 Task: Add Torani Puremade White Chocolate Sauce to the cart.
Action: Mouse moved to (249, 119)
Screenshot: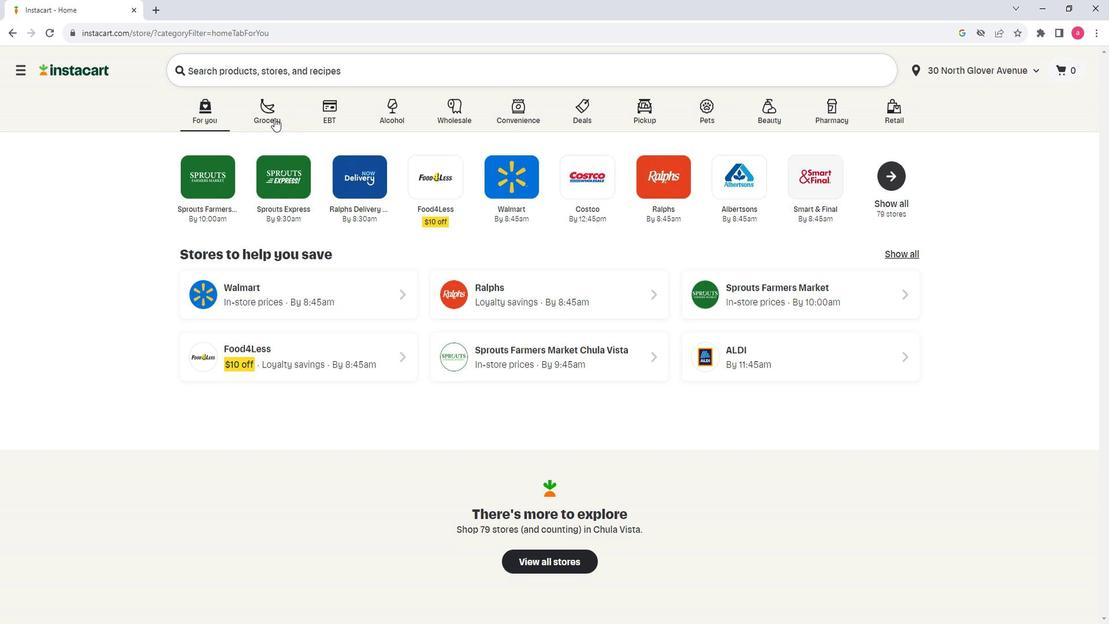 
Action: Mouse pressed left at (249, 119)
Screenshot: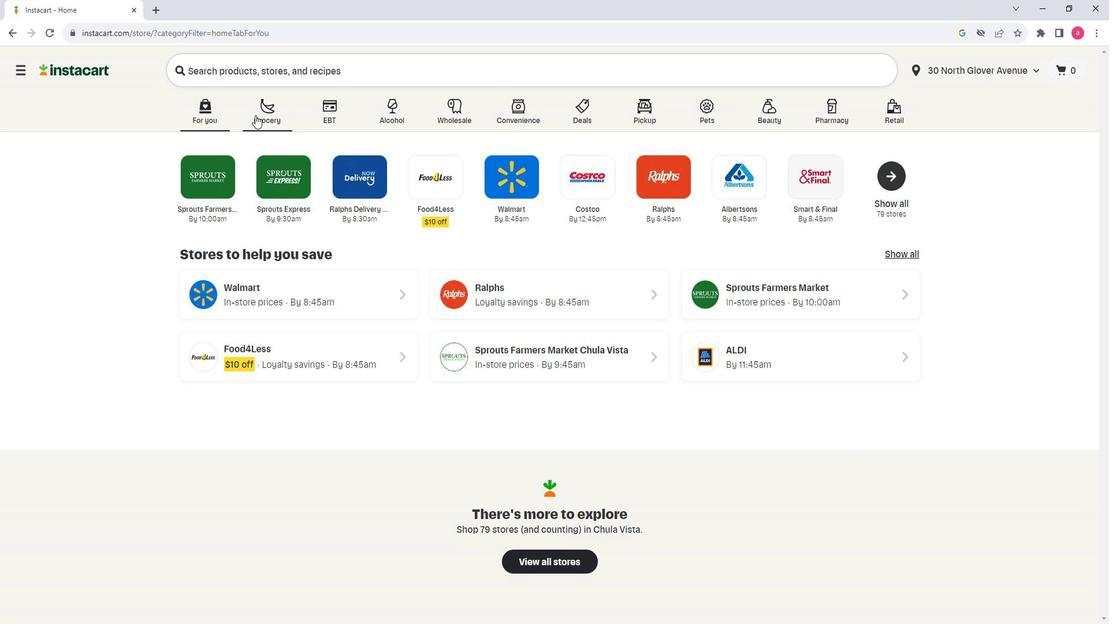 
Action: Mouse moved to (345, 338)
Screenshot: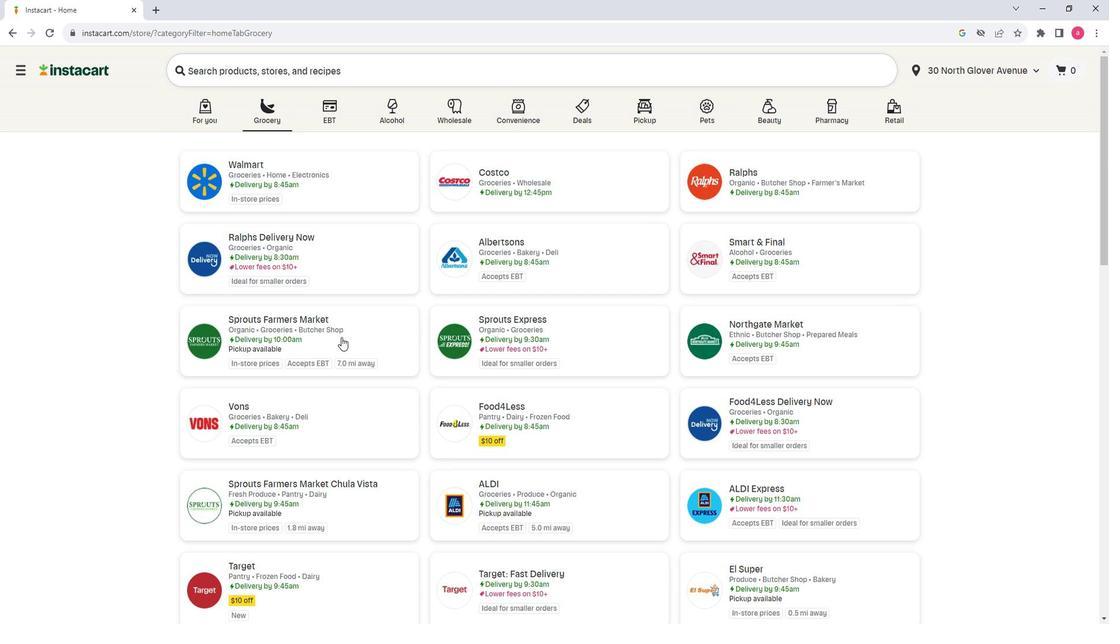 
Action: Mouse pressed left at (345, 338)
Screenshot: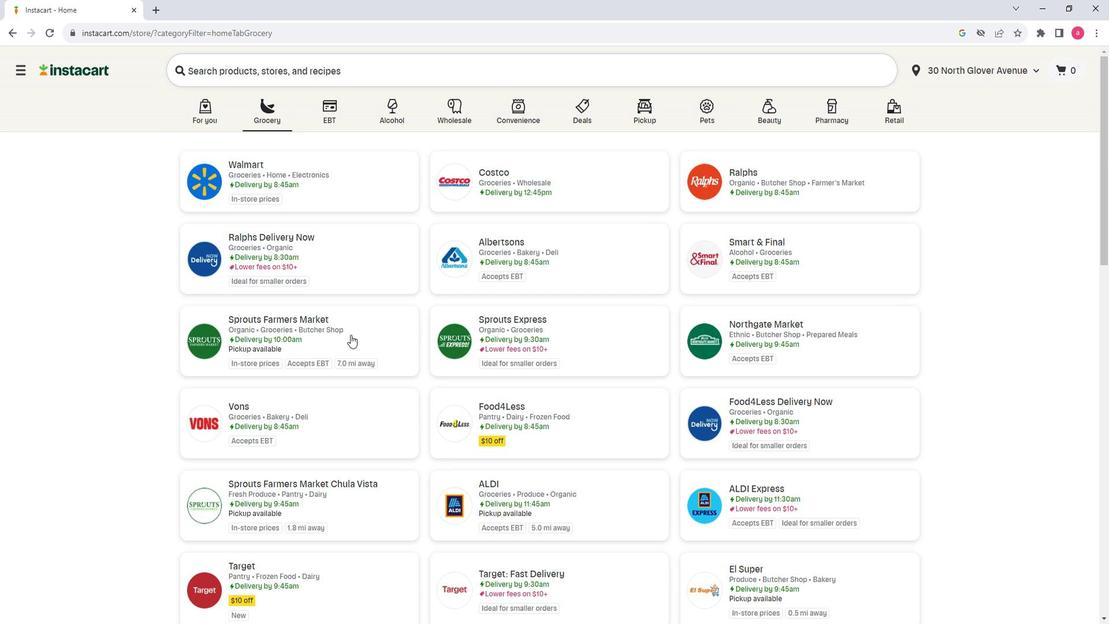 
Action: Mouse moved to (113, 297)
Screenshot: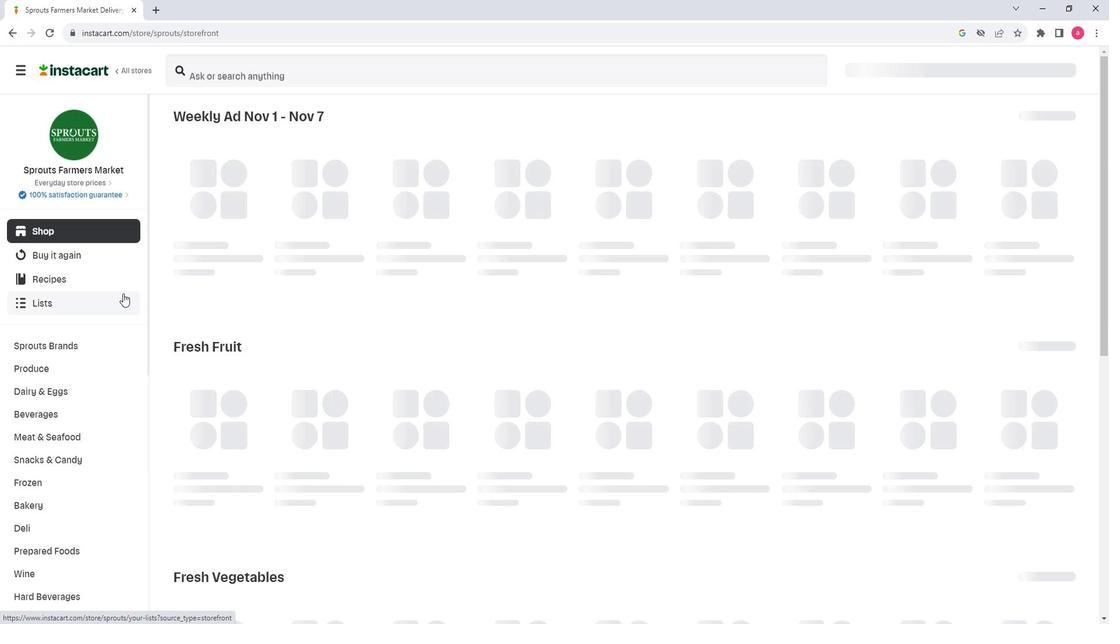 
Action: Mouse scrolled (113, 296) with delta (0, 0)
Screenshot: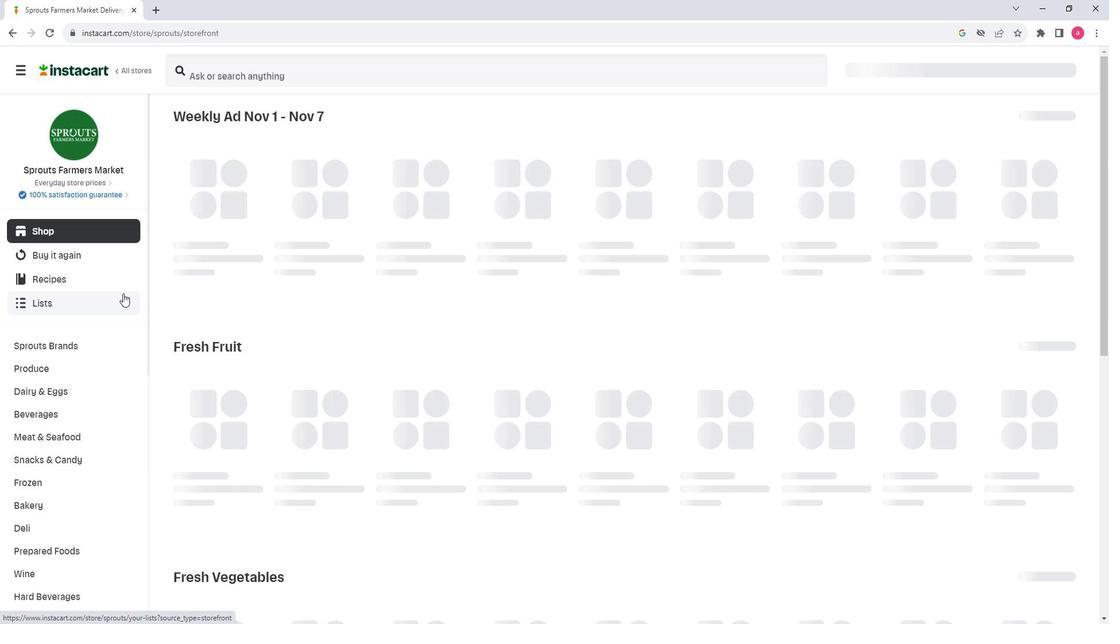
Action: Mouse scrolled (113, 296) with delta (0, 0)
Screenshot: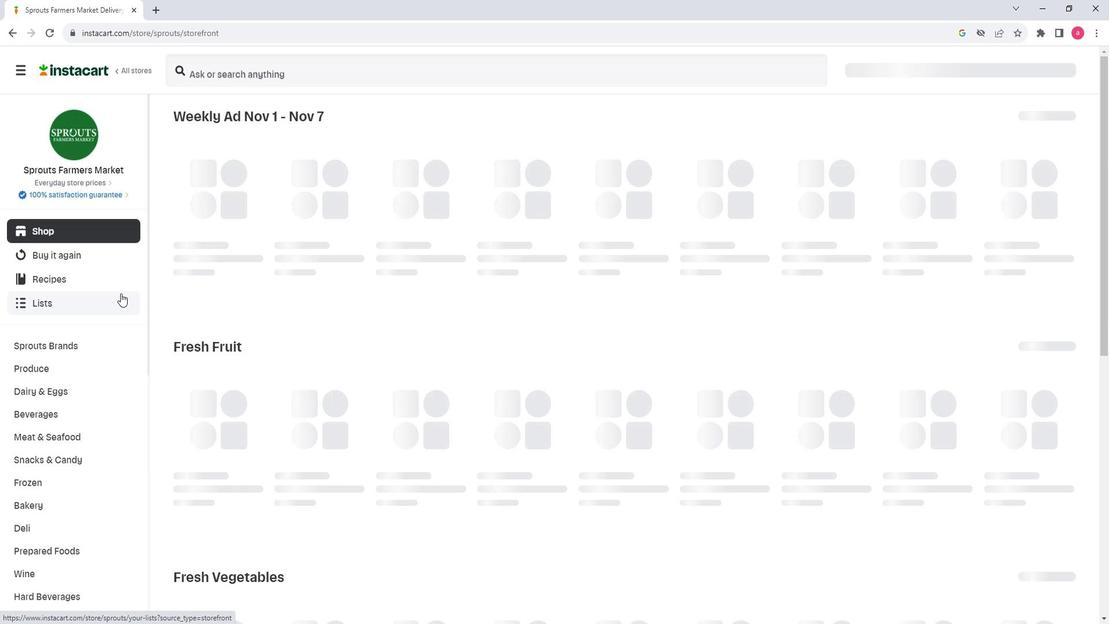 
Action: Mouse scrolled (113, 296) with delta (0, 0)
Screenshot: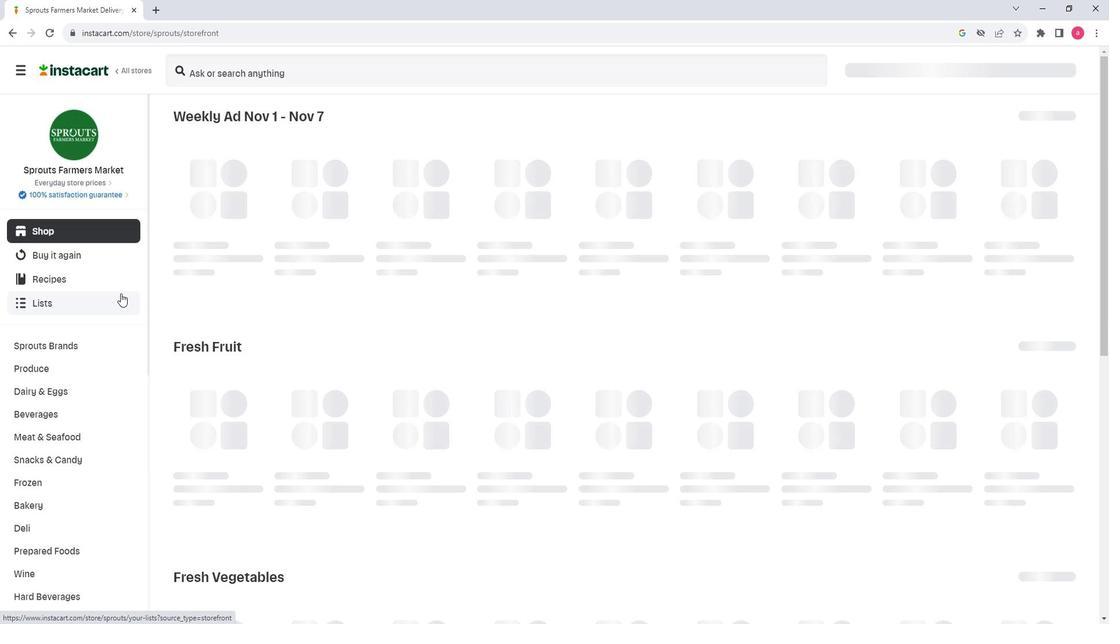 
Action: Mouse scrolled (113, 296) with delta (0, 0)
Screenshot: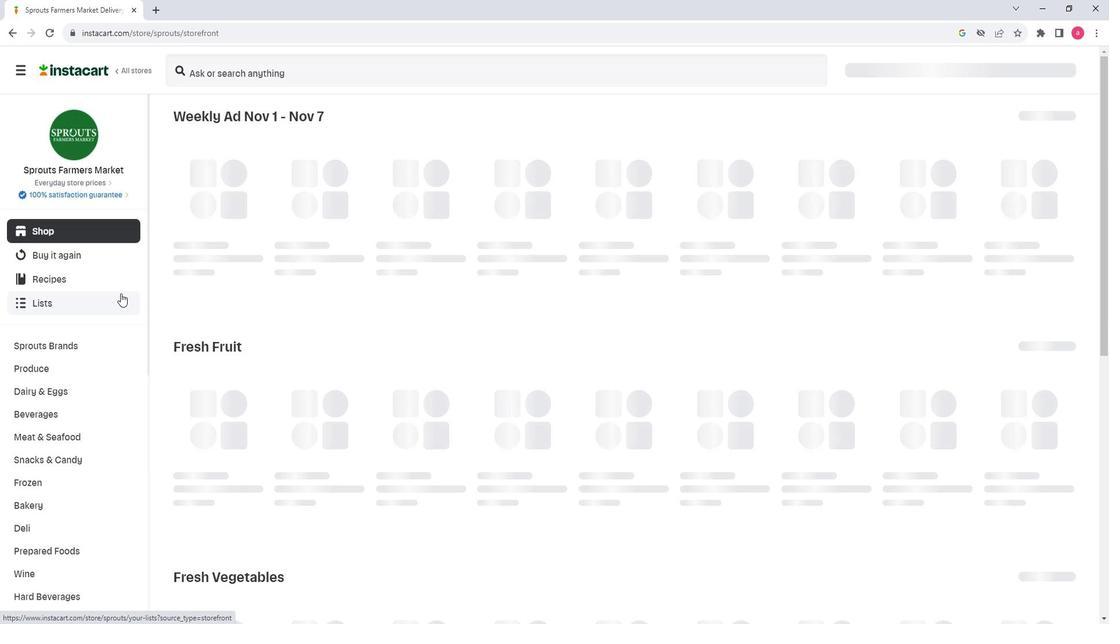 
Action: Mouse moved to (114, 293)
Screenshot: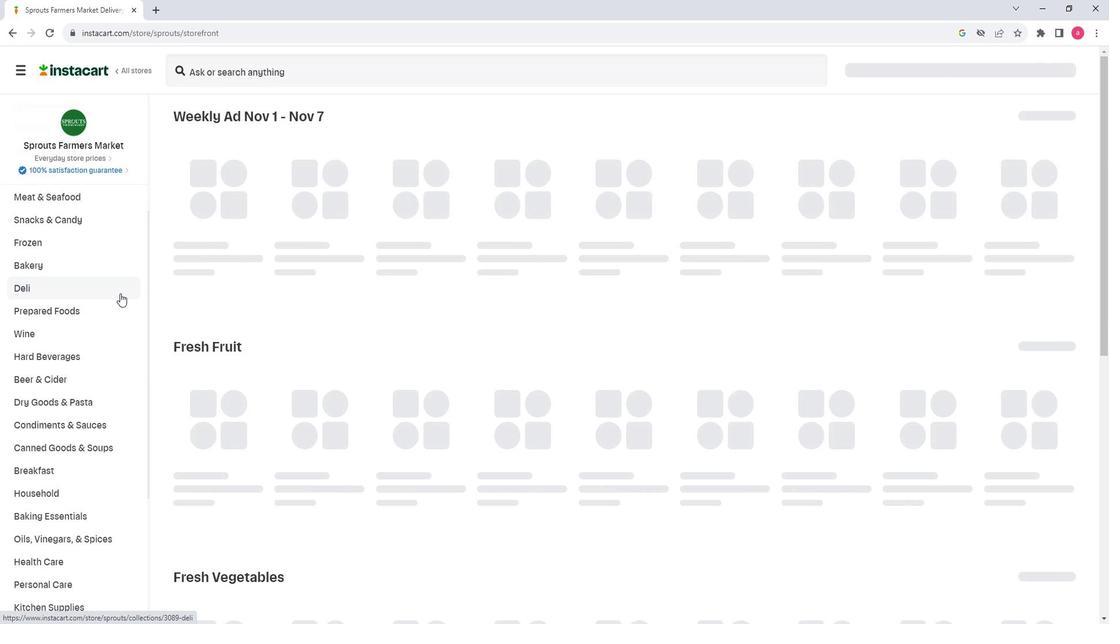 
Action: Mouse scrolled (114, 293) with delta (0, 0)
Screenshot: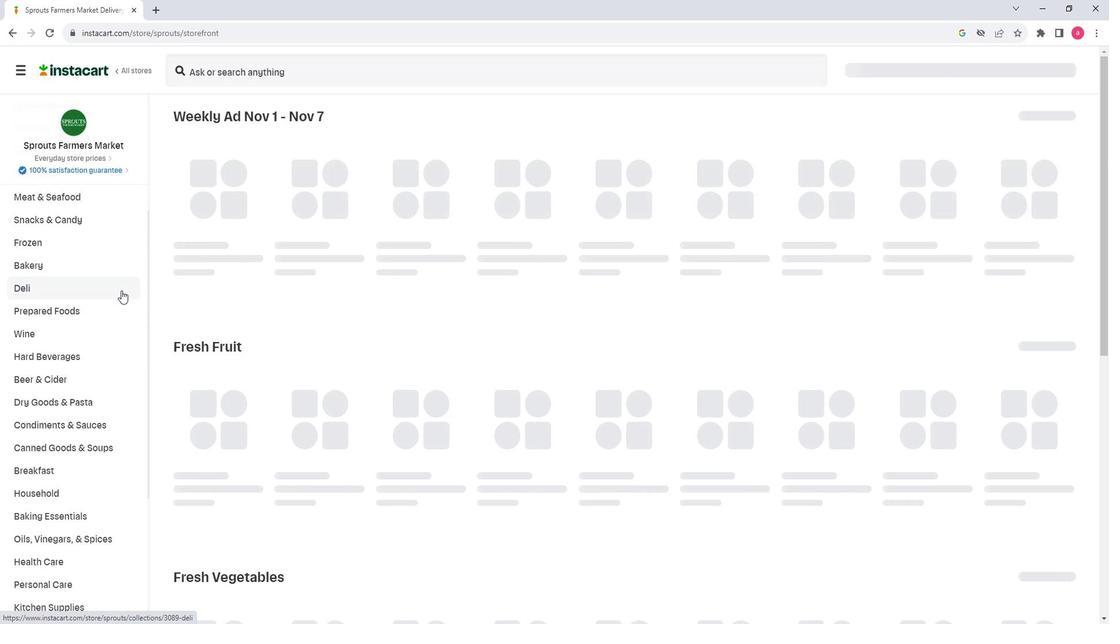 
Action: Mouse scrolled (114, 293) with delta (0, 0)
Screenshot: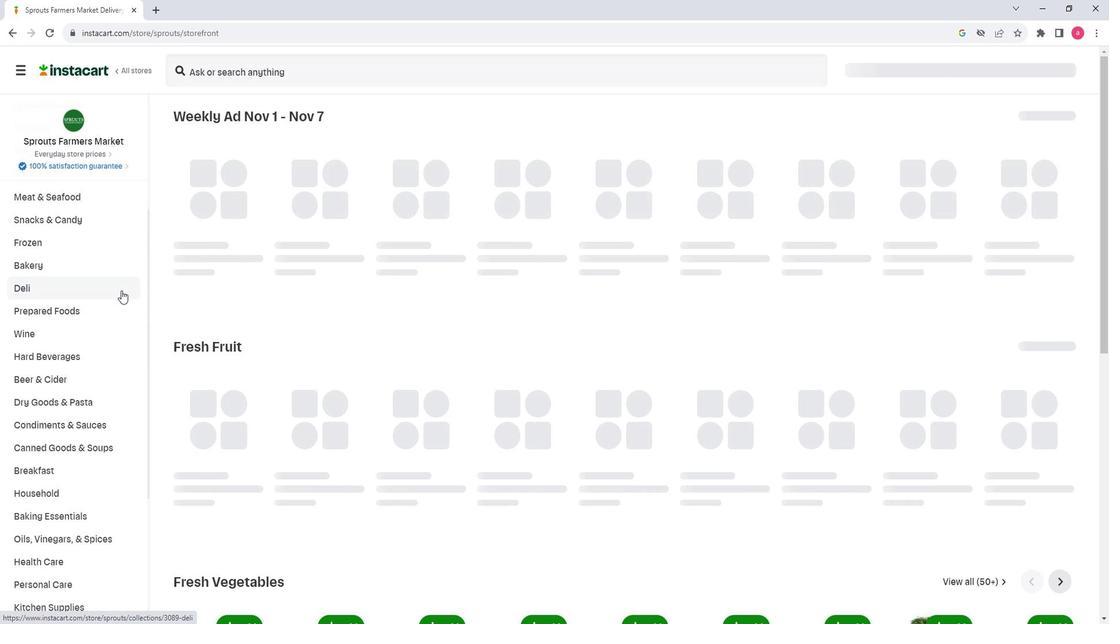 
Action: Mouse moved to (79, 393)
Screenshot: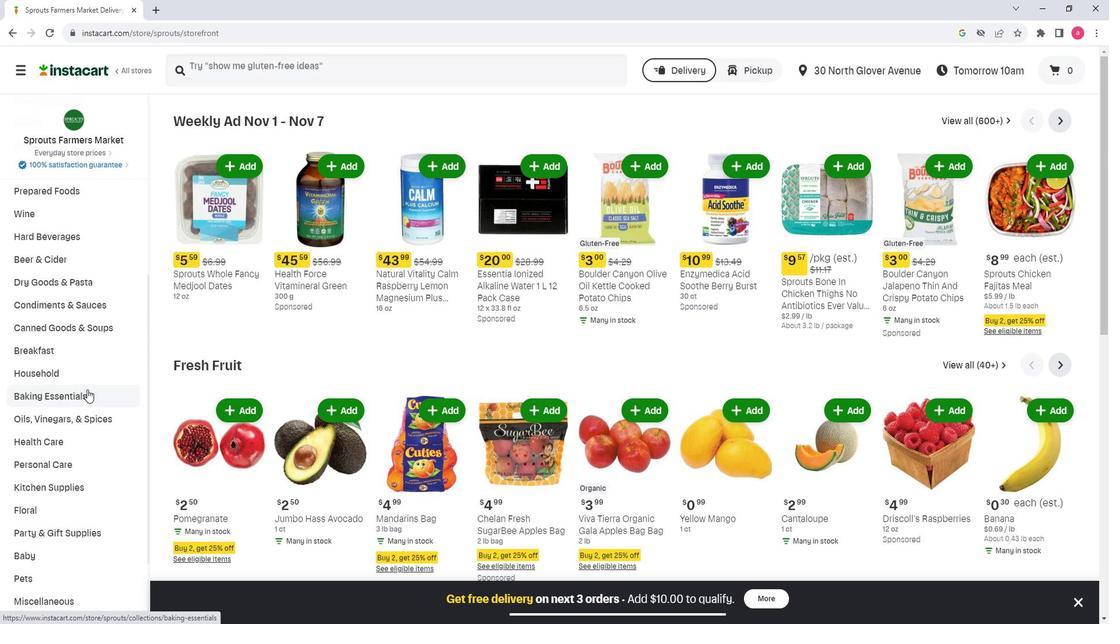 
Action: Mouse pressed left at (79, 393)
Screenshot: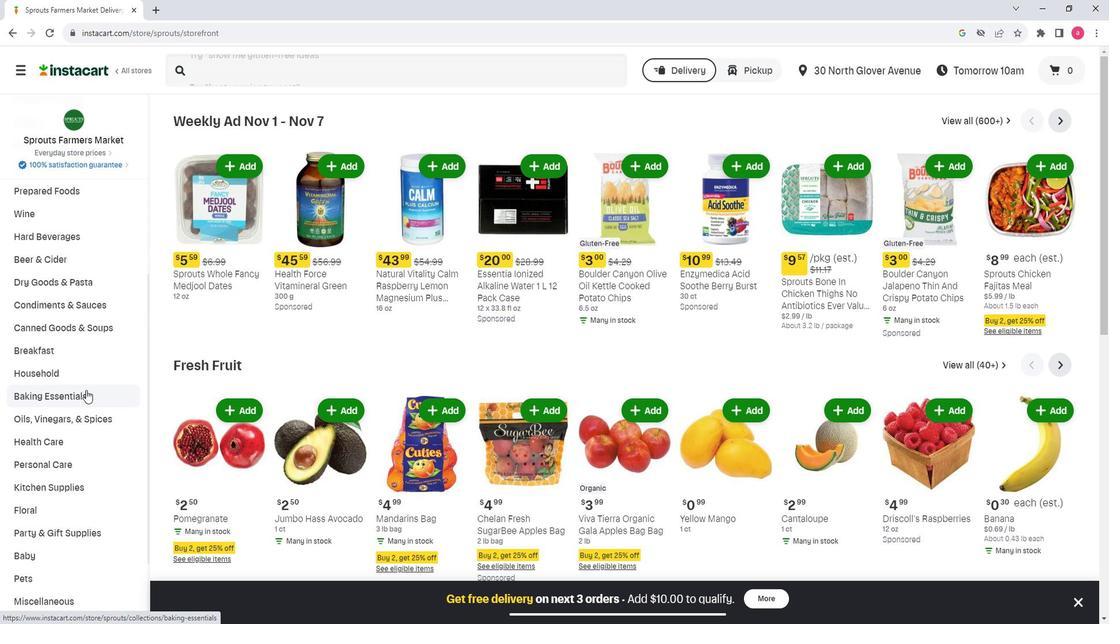 
Action: Mouse moved to (761, 154)
Screenshot: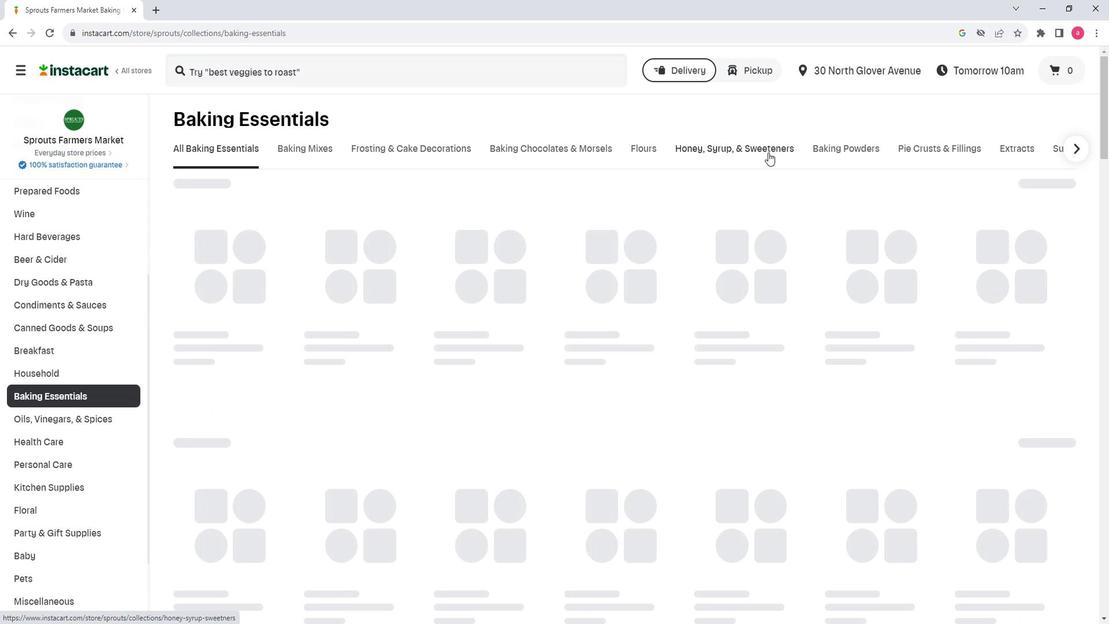 
Action: Mouse pressed left at (761, 154)
Screenshot: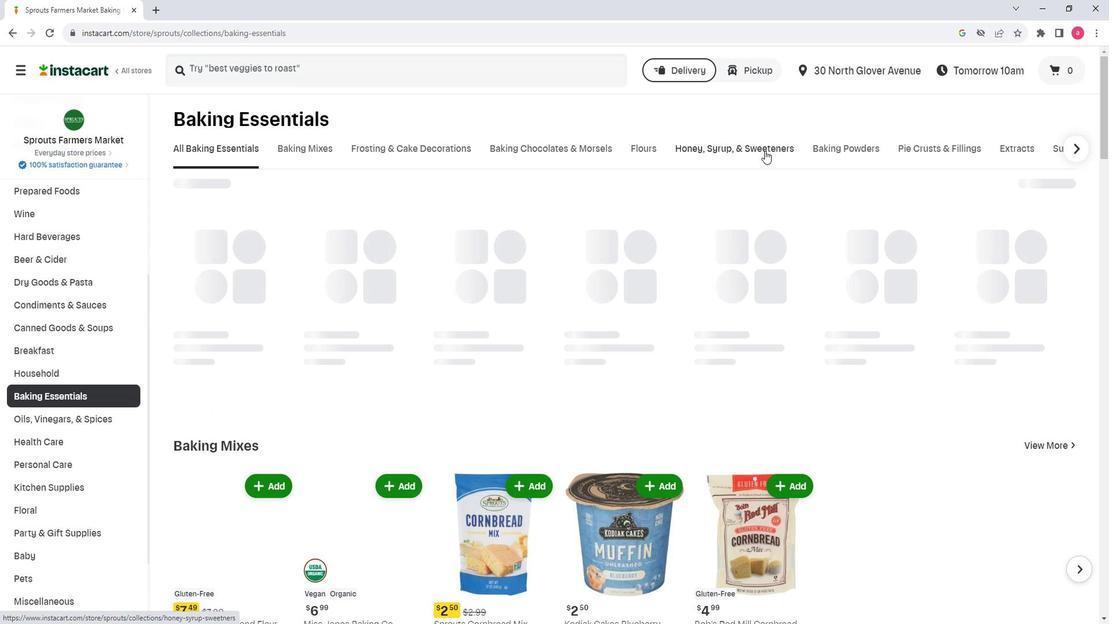 
Action: Mouse moved to (414, 205)
Screenshot: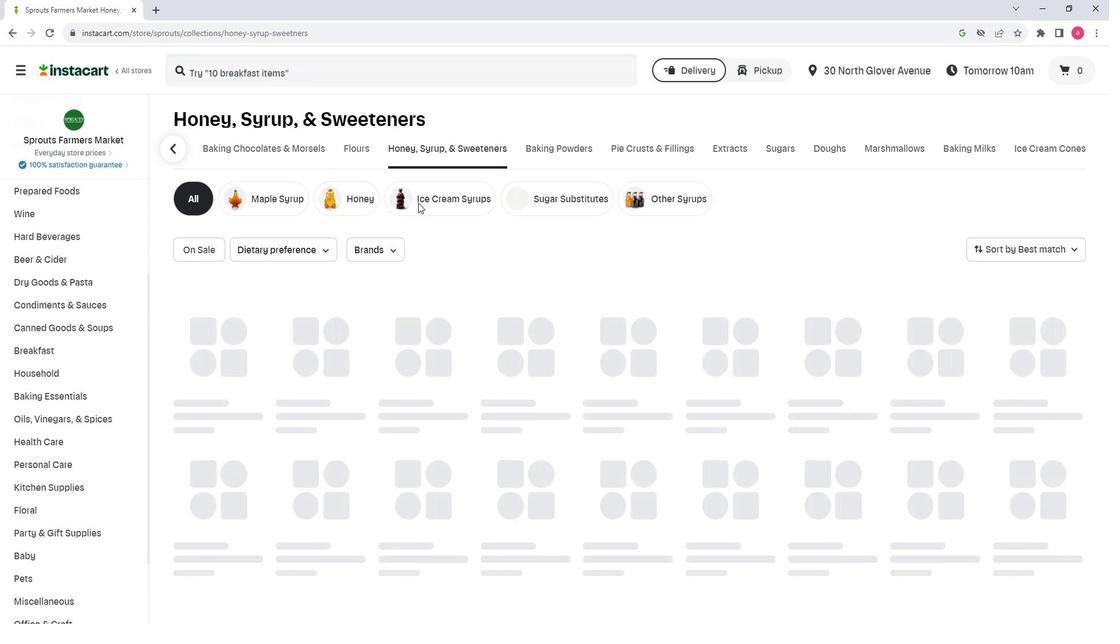 
Action: Mouse pressed left at (414, 205)
Screenshot: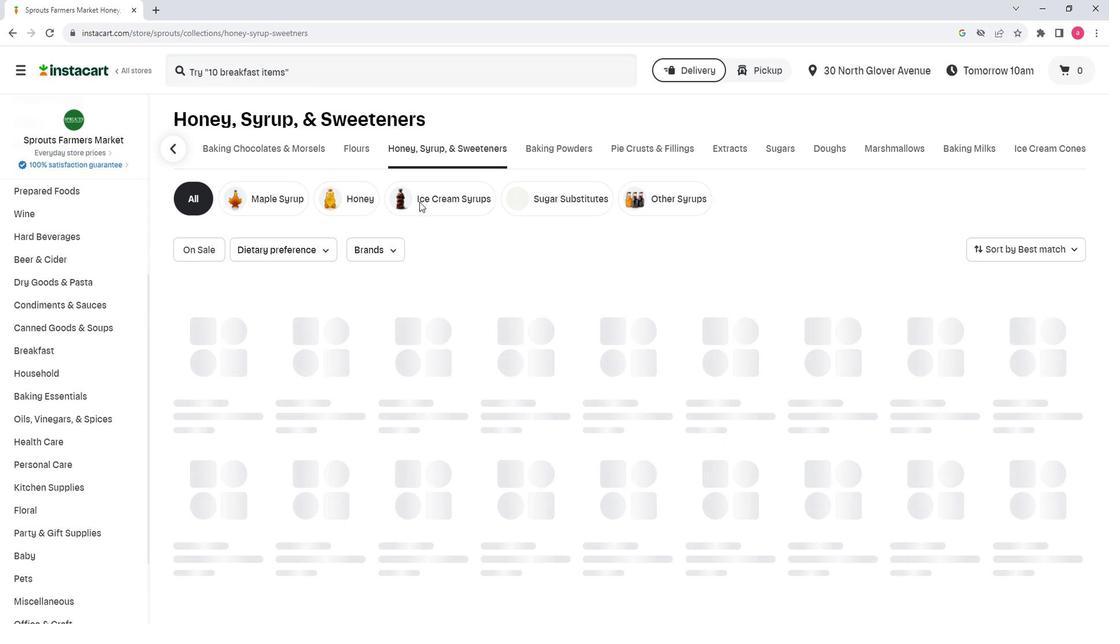 
Action: Mouse moved to (304, 76)
Screenshot: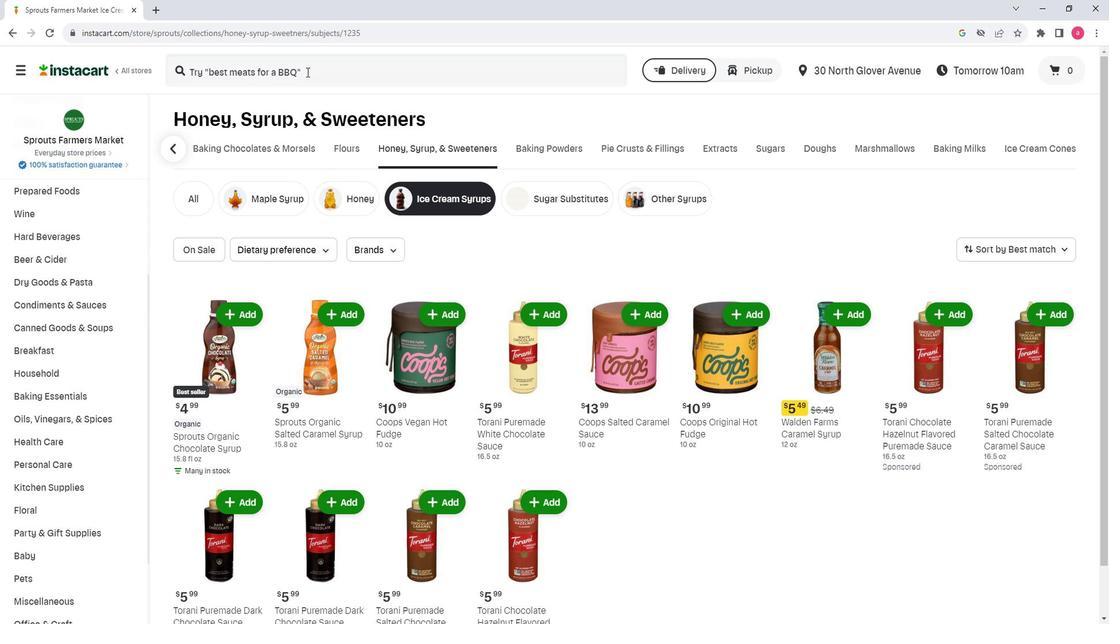 
Action: Mouse pressed left at (304, 76)
Screenshot: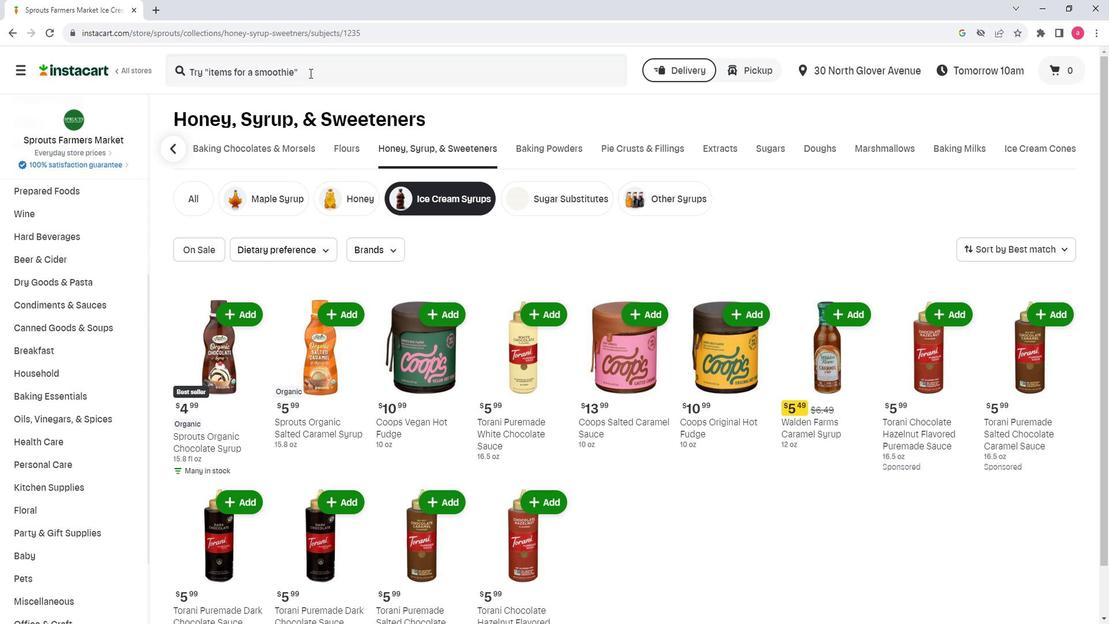 
Action: Key pressed <Key.shift>Torani<Key.space><Key.shift>Puremade<Key.space><Key.shift><Key.shift><Key.shift><Key.shift><Key.shift><Key.shift><Key.shift><Key.shift><Key.shift><Key.shift><Key.shift><Key.shift><Key.shift><Key.shift><Key.shift><Key.shift><Key.shift><Key.shift><Key.shift>White<Key.space><Key.shift>Chocolate<Key.space><Key.shift>Sauce<Key.enter>
Screenshot: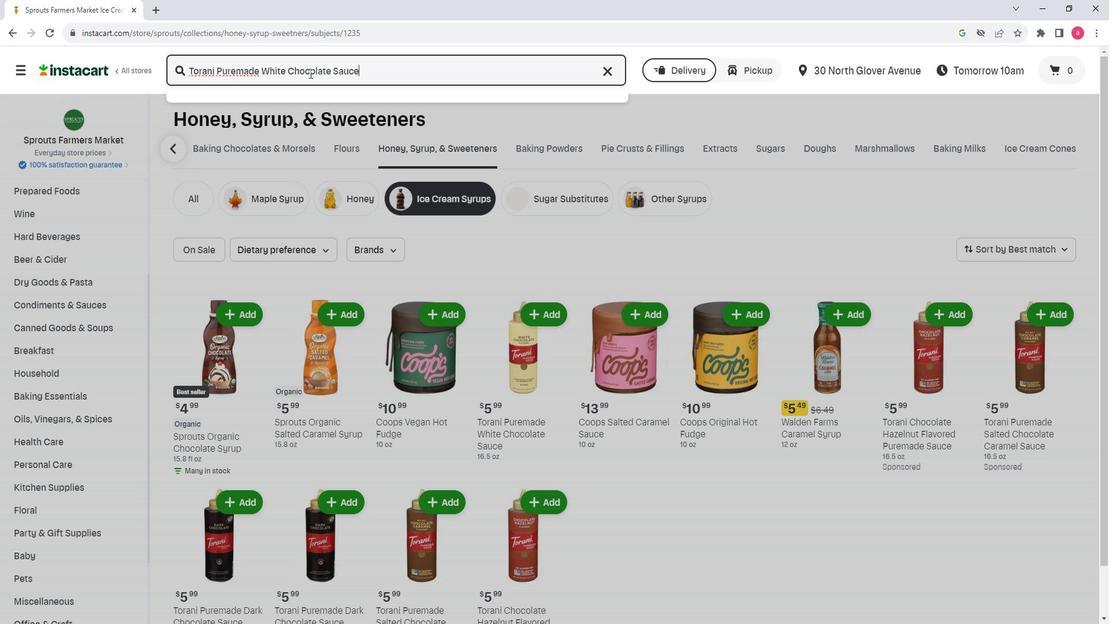 
Action: Mouse moved to (287, 169)
Screenshot: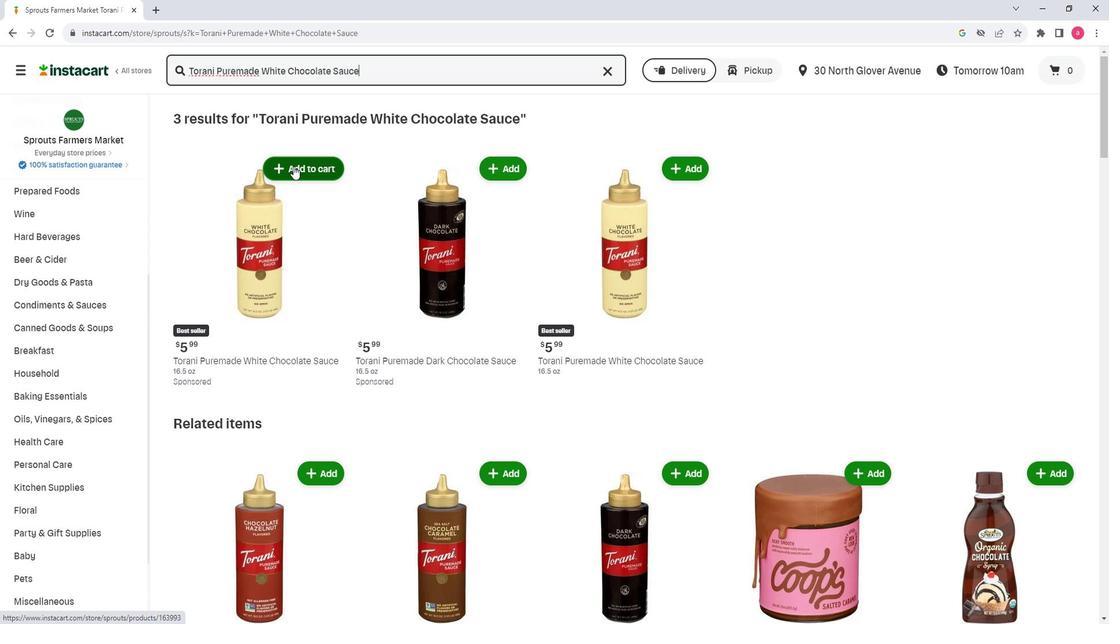 
Action: Mouse pressed left at (287, 169)
Screenshot: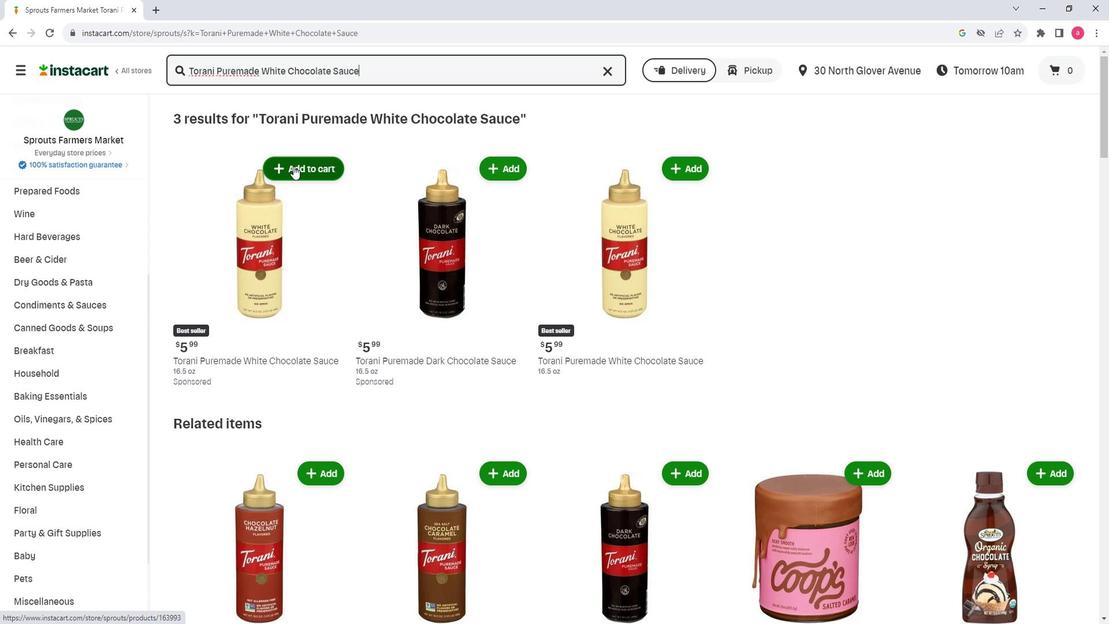 
